 Task: Sort the products in the category "More Bakery Desserts" by unit price (low first).
Action: Mouse pressed left at (18, 72)
Screenshot: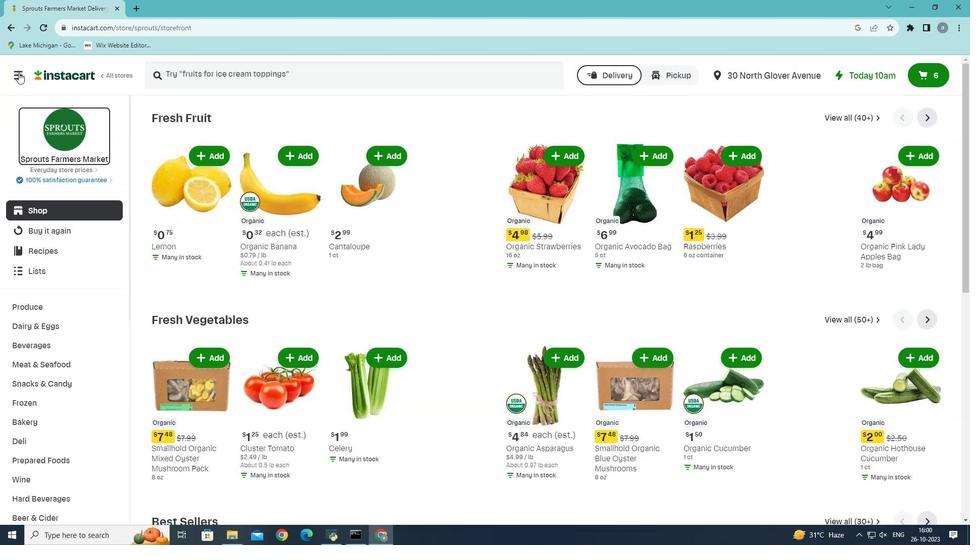 
Action: Mouse moved to (39, 296)
Screenshot: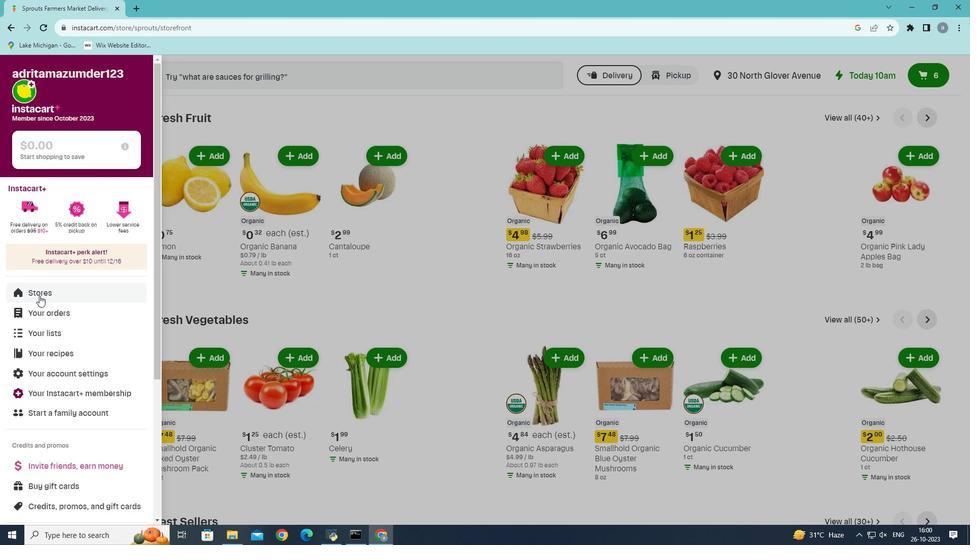 
Action: Mouse pressed left at (39, 296)
Screenshot: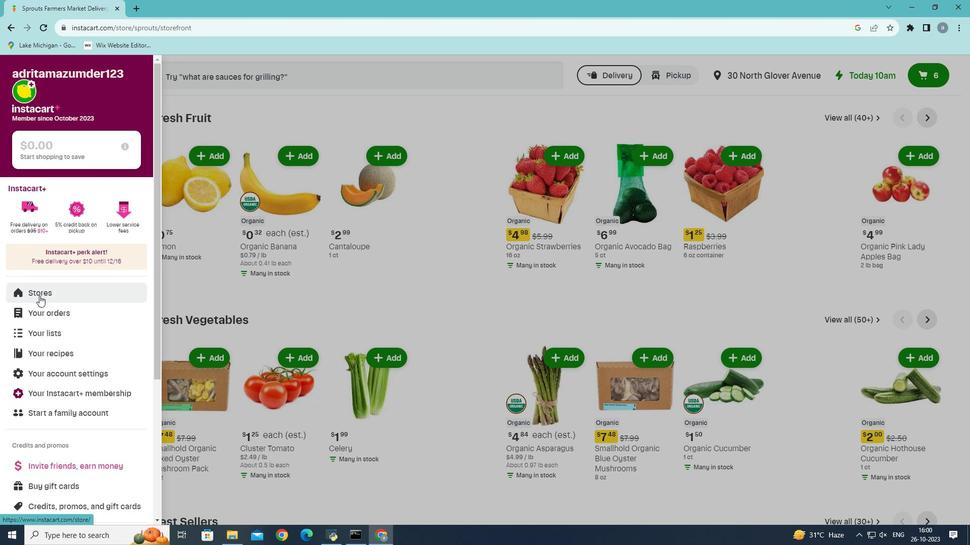 
Action: Mouse moved to (234, 114)
Screenshot: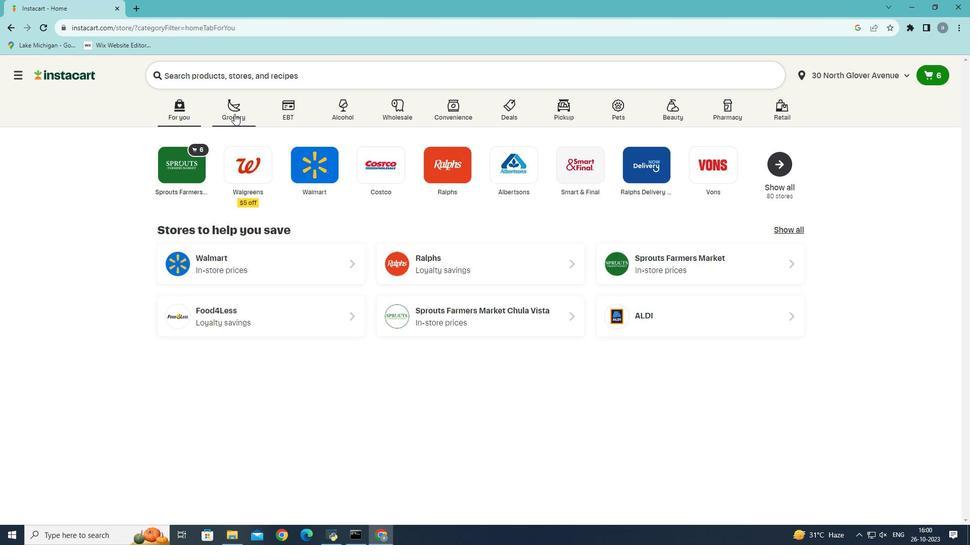 
Action: Mouse pressed left at (234, 114)
Screenshot: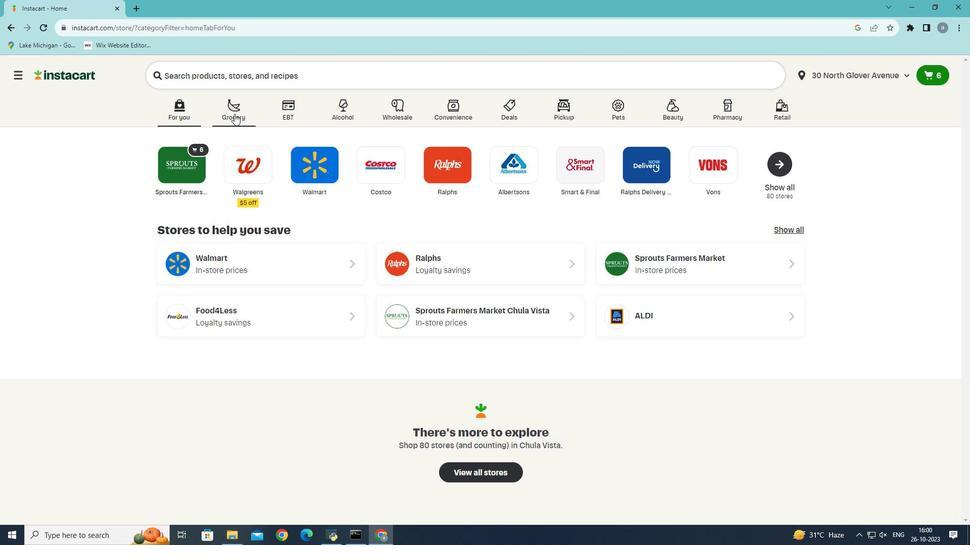 
Action: Mouse moved to (260, 298)
Screenshot: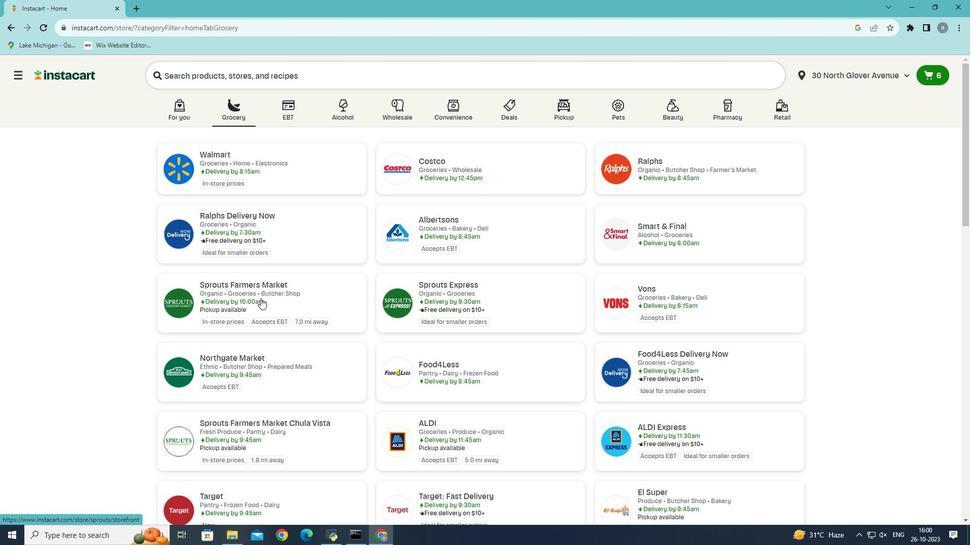 
Action: Mouse pressed left at (260, 298)
Screenshot: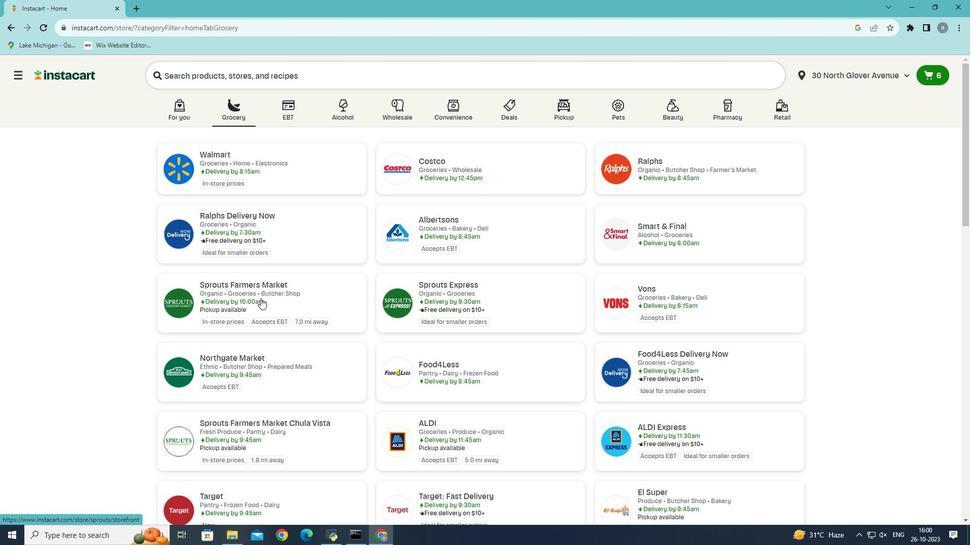 
Action: Mouse moved to (52, 426)
Screenshot: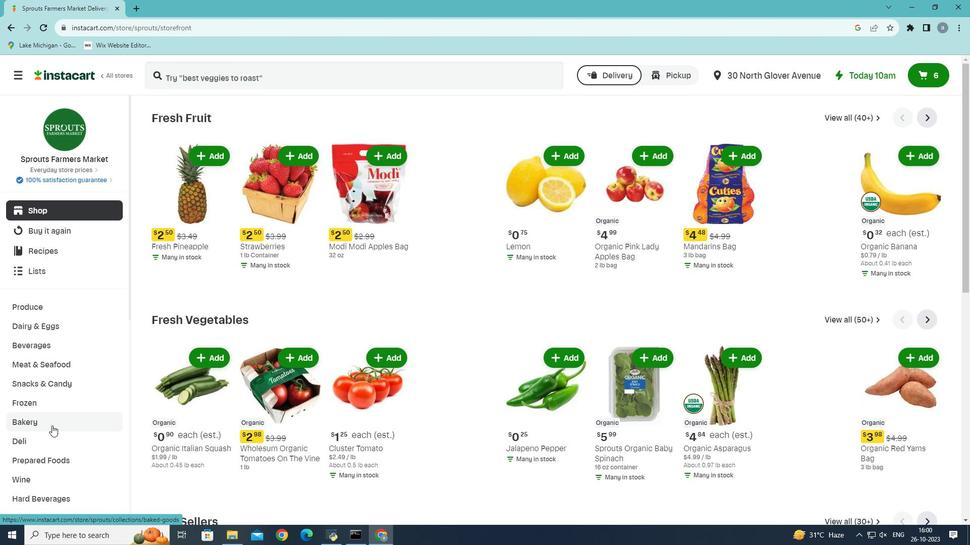 
Action: Mouse pressed left at (52, 426)
Screenshot: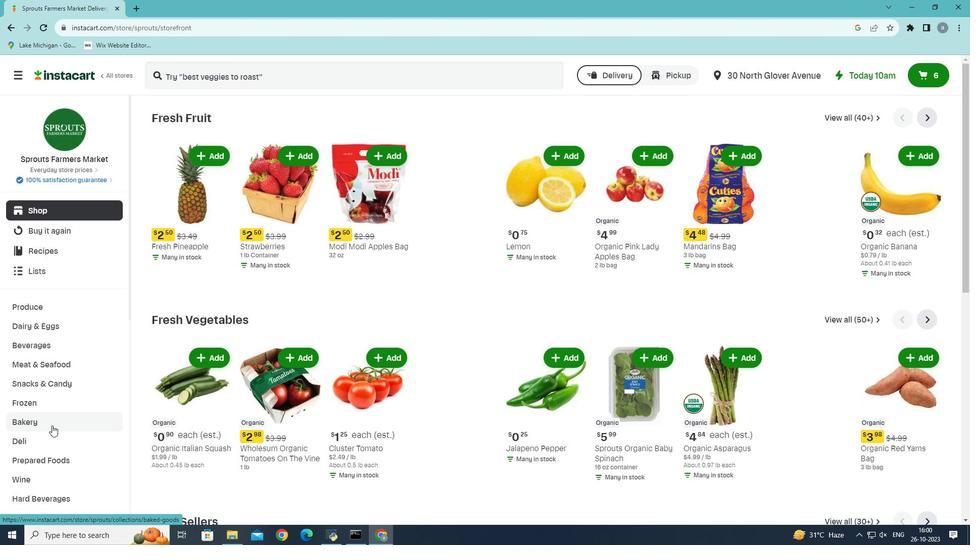 
Action: Mouse moved to (661, 145)
Screenshot: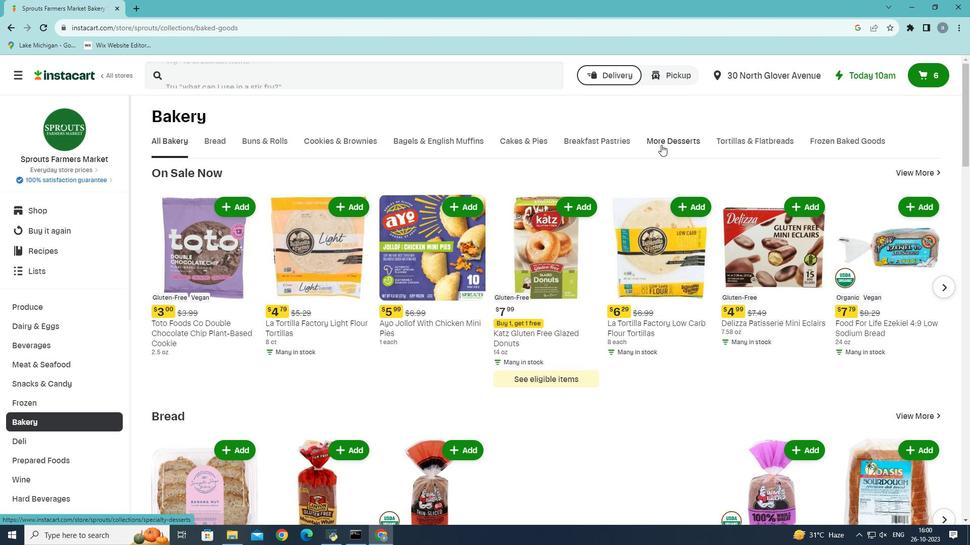 
Action: Mouse pressed left at (661, 145)
Screenshot: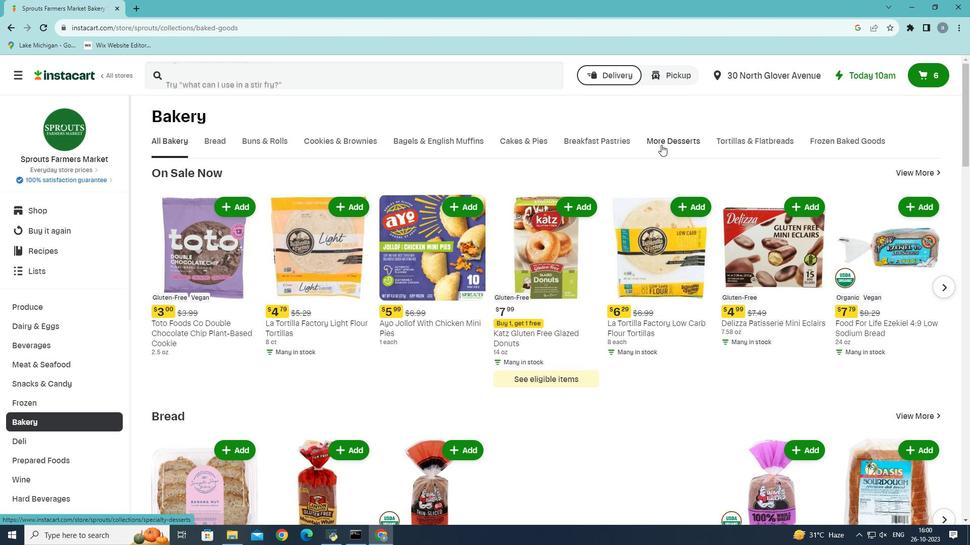 
Action: Mouse moved to (334, 193)
Screenshot: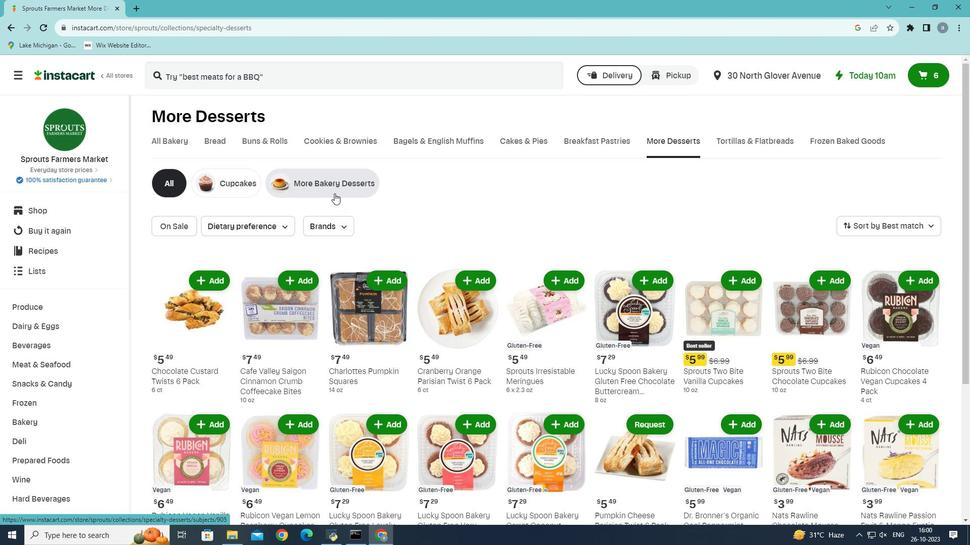 
Action: Mouse pressed left at (334, 193)
Screenshot: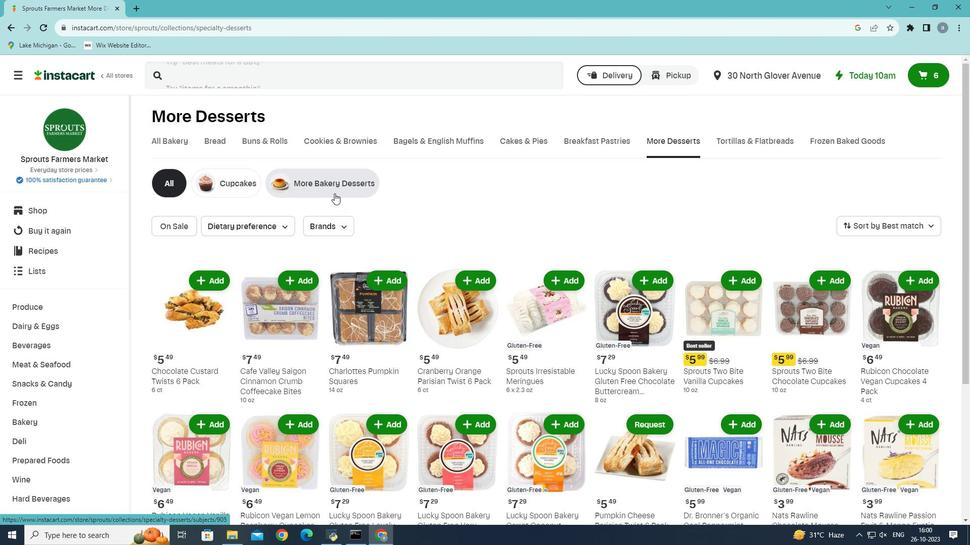 
Action: Mouse moved to (939, 222)
Screenshot: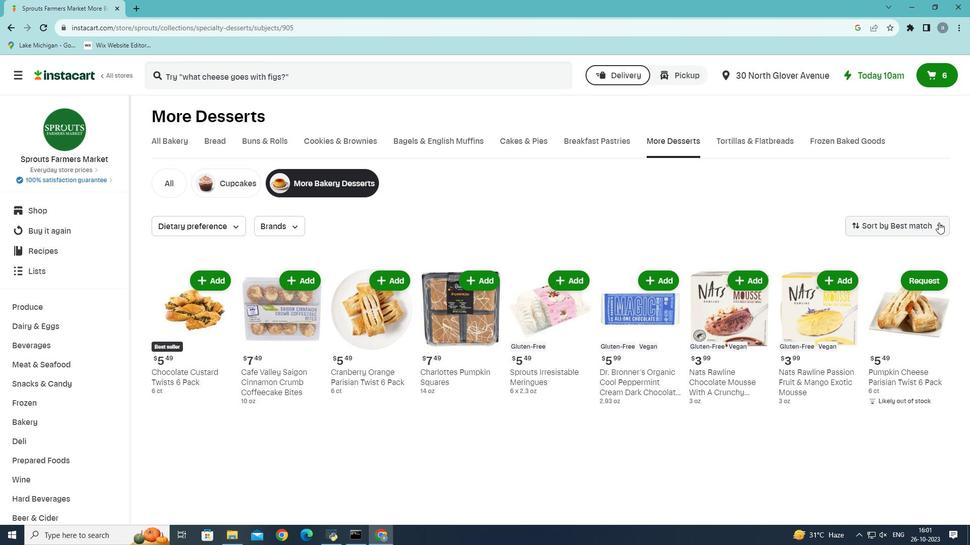 
Action: Mouse pressed left at (939, 222)
Screenshot: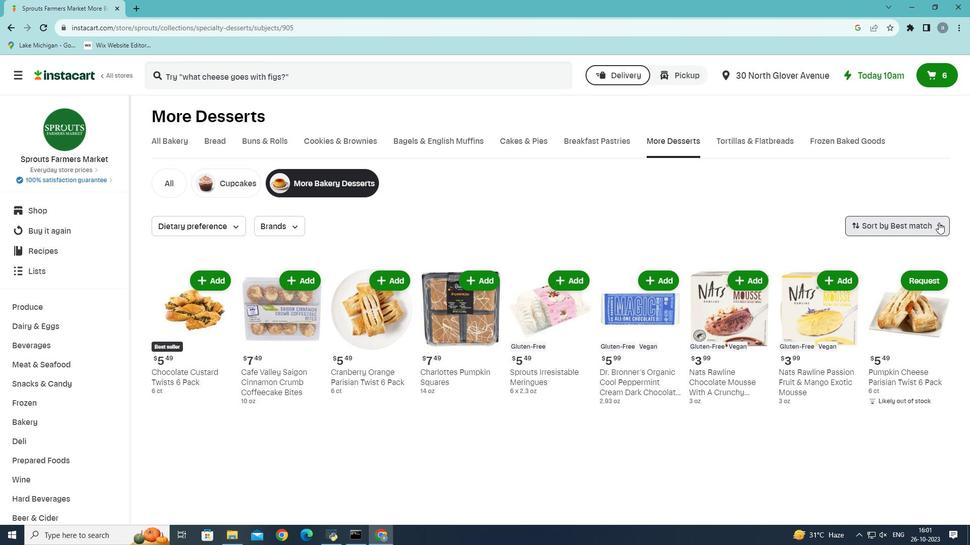 
Action: Mouse moved to (910, 317)
Screenshot: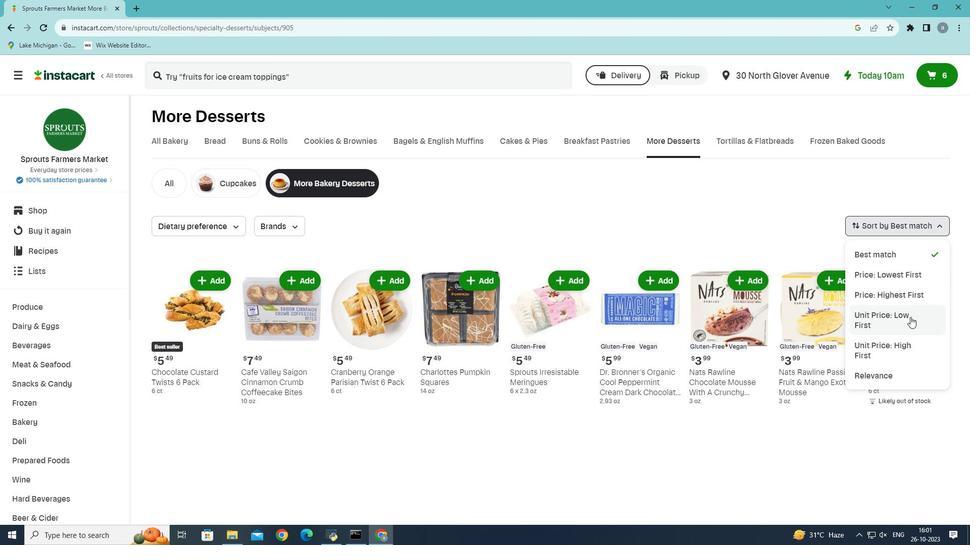 
Action: Mouse pressed left at (910, 317)
Screenshot: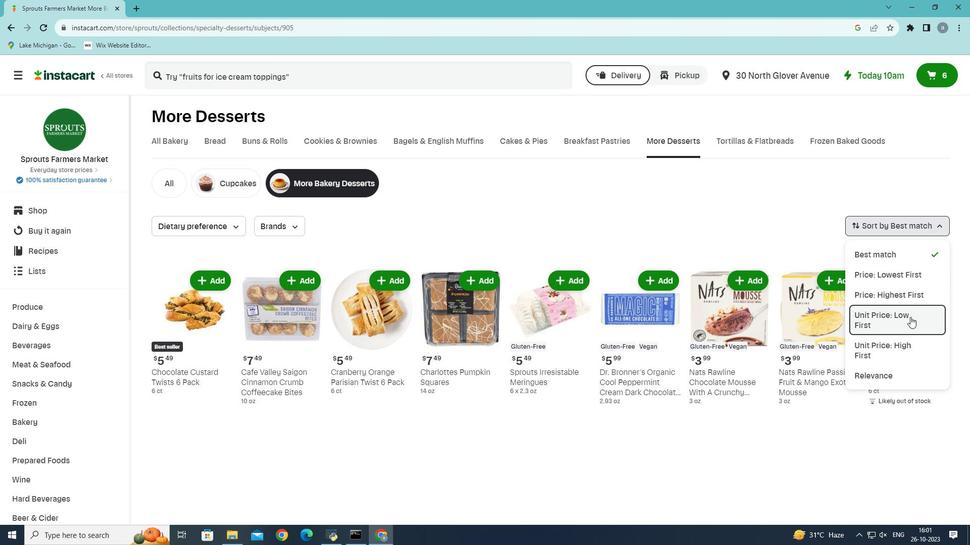 
Action: Mouse moved to (304, 285)
Screenshot: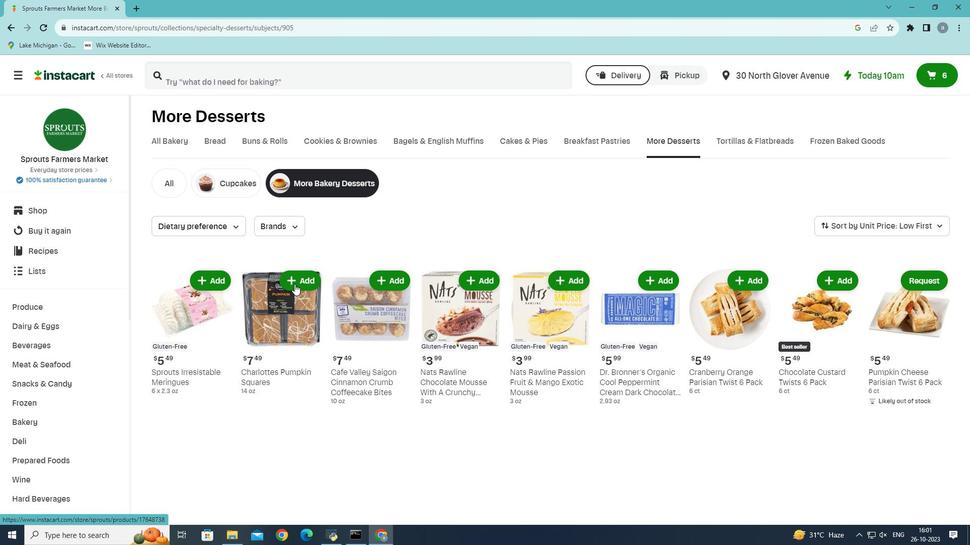 
